 Task: Select a schedule automation every second wednesday of the month at 12:00 PM.
Action: Mouse moved to (413, 456)
Screenshot: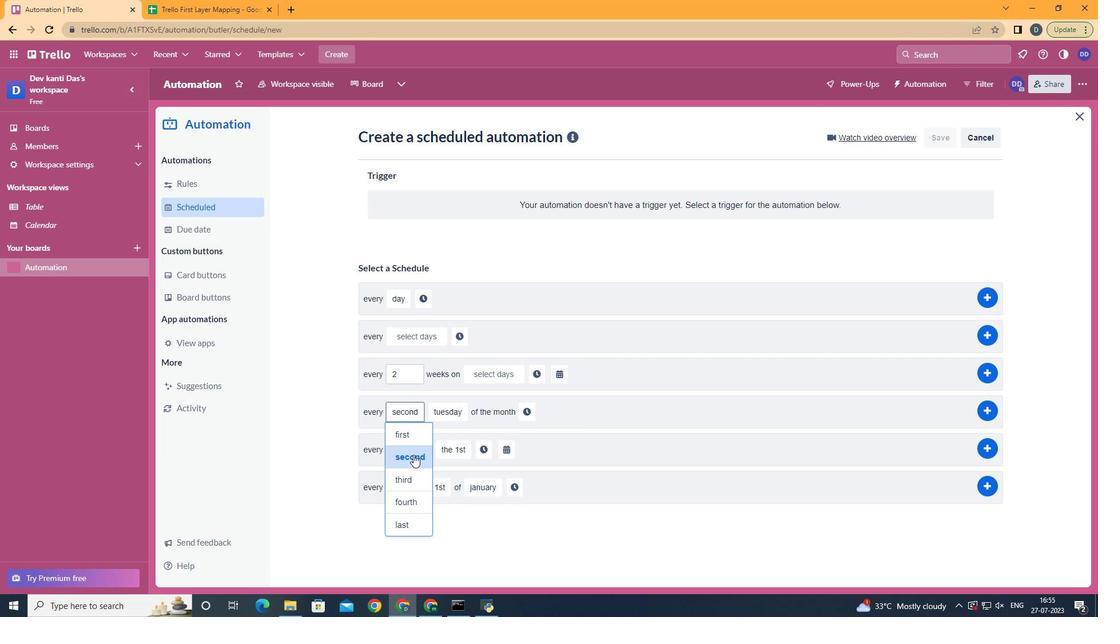 
Action: Mouse pressed left at (413, 456)
Screenshot: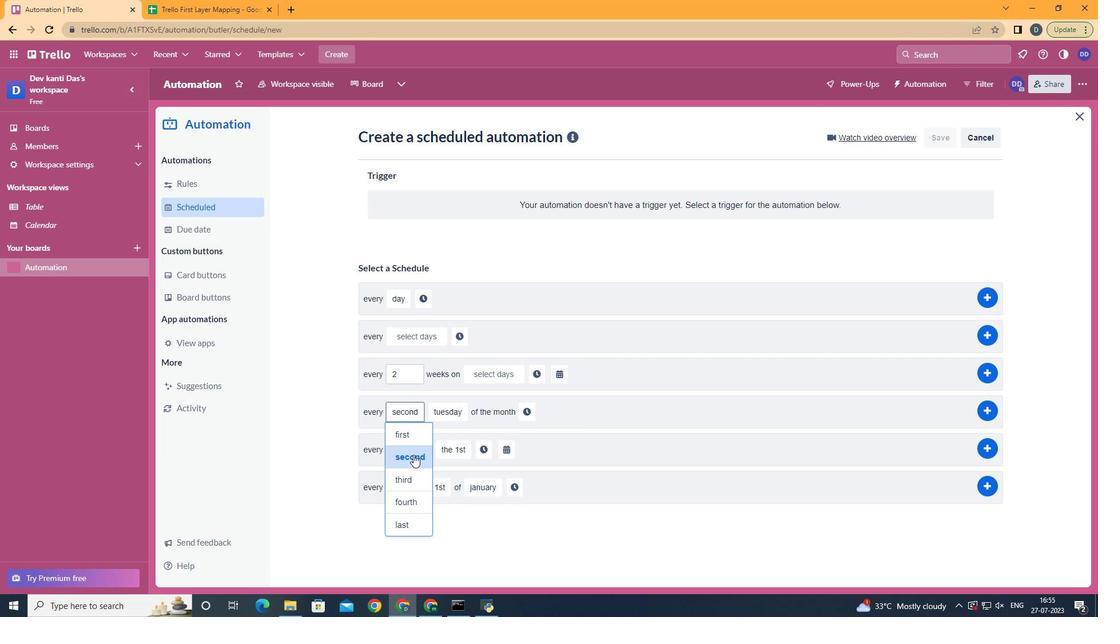 
Action: Mouse moved to (458, 479)
Screenshot: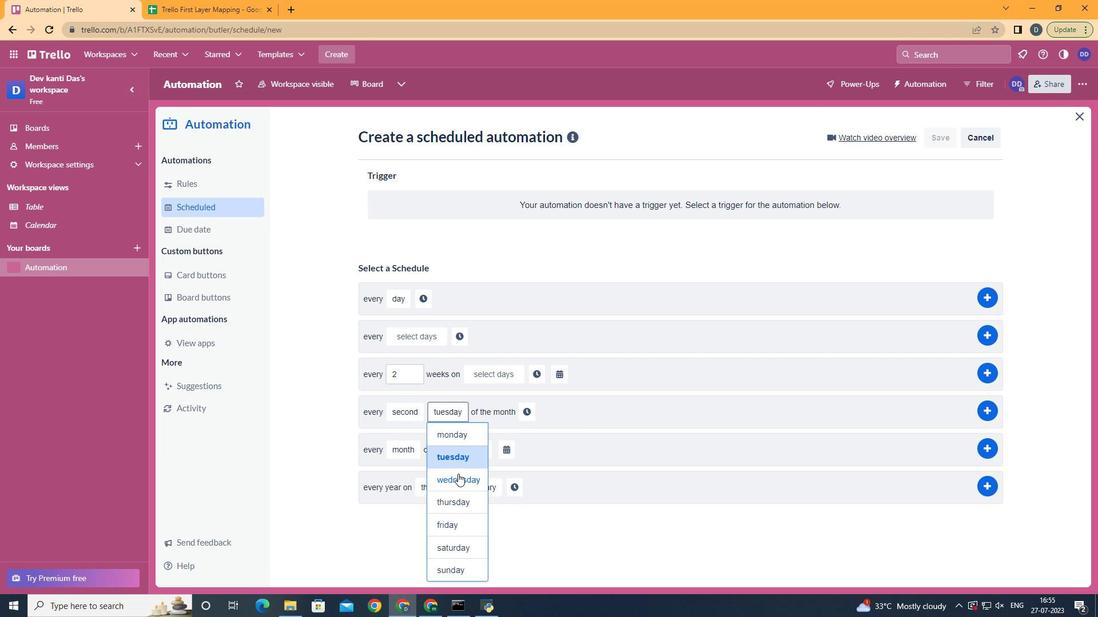 
Action: Mouse pressed left at (458, 479)
Screenshot: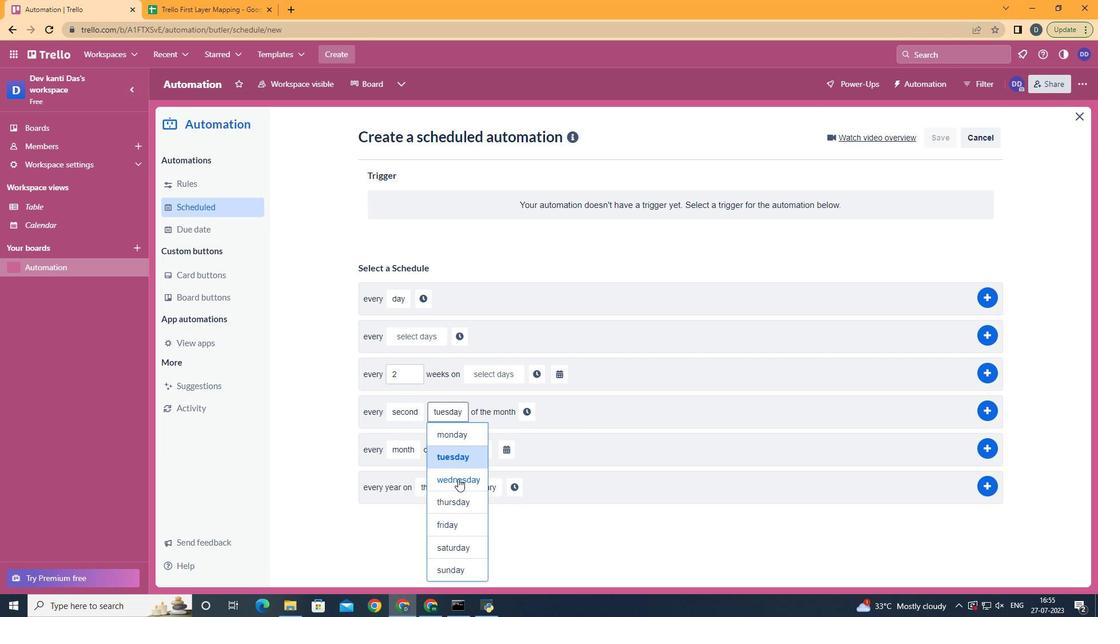 
Action: Mouse moved to (544, 418)
Screenshot: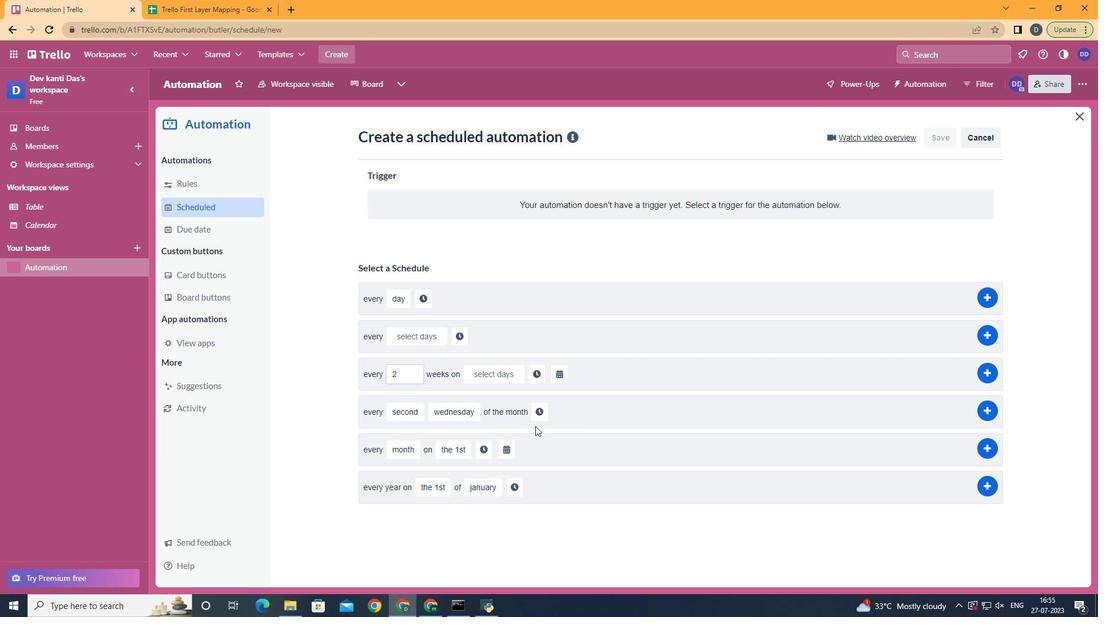 
Action: Mouse pressed left at (544, 418)
Screenshot: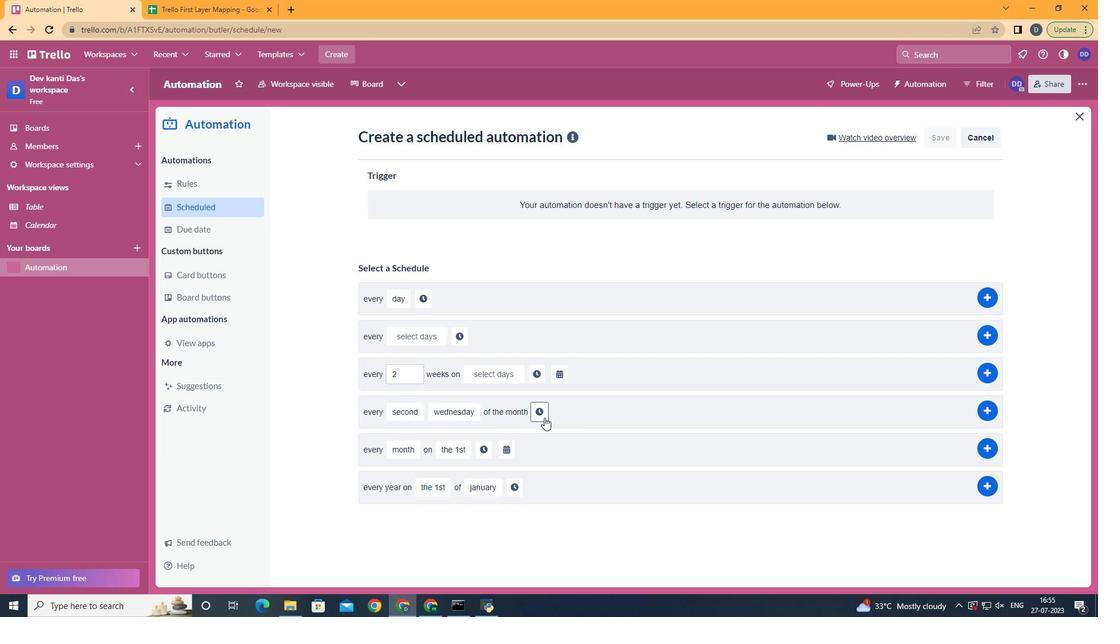 
Action: Mouse moved to (576, 422)
Screenshot: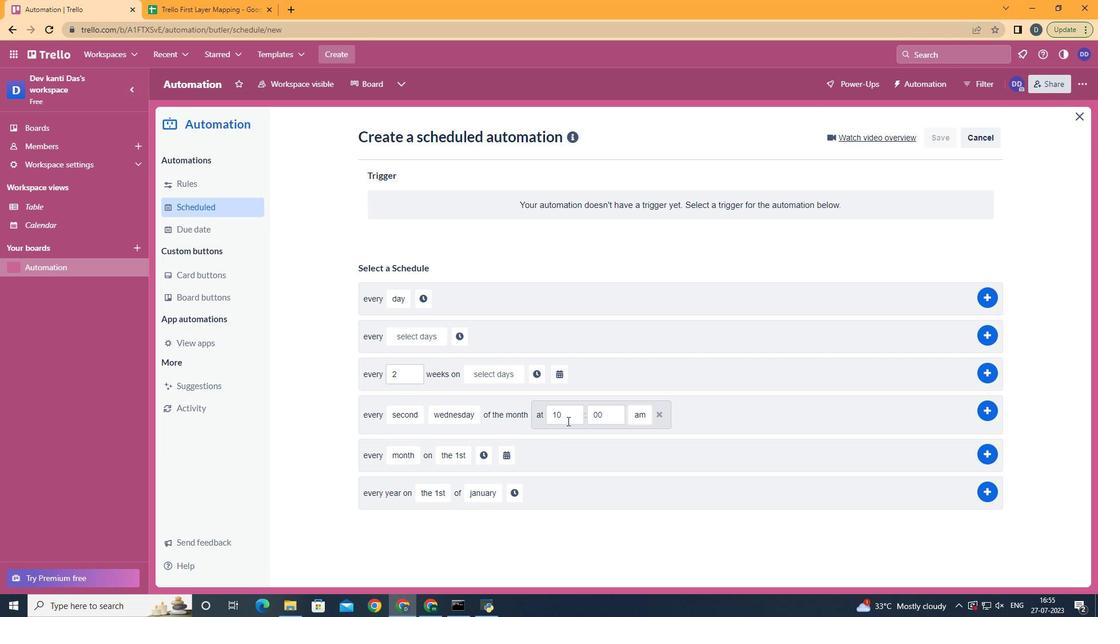 
Action: Mouse pressed left at (576, 422)
Screenshot: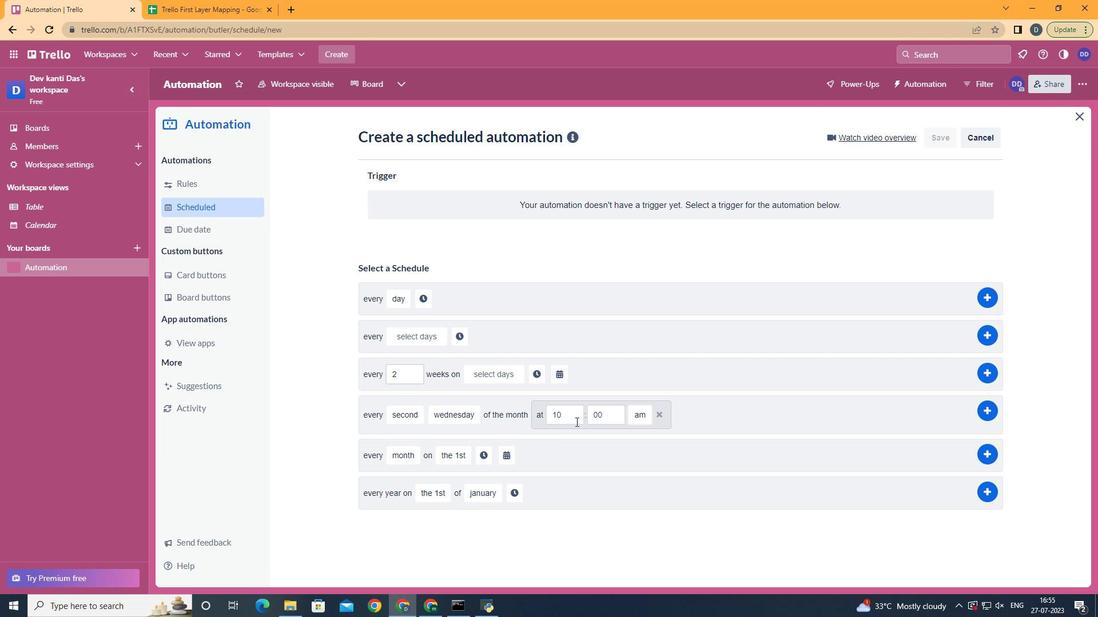 
Action: Mouse moved to (576, 422)
Screenshot: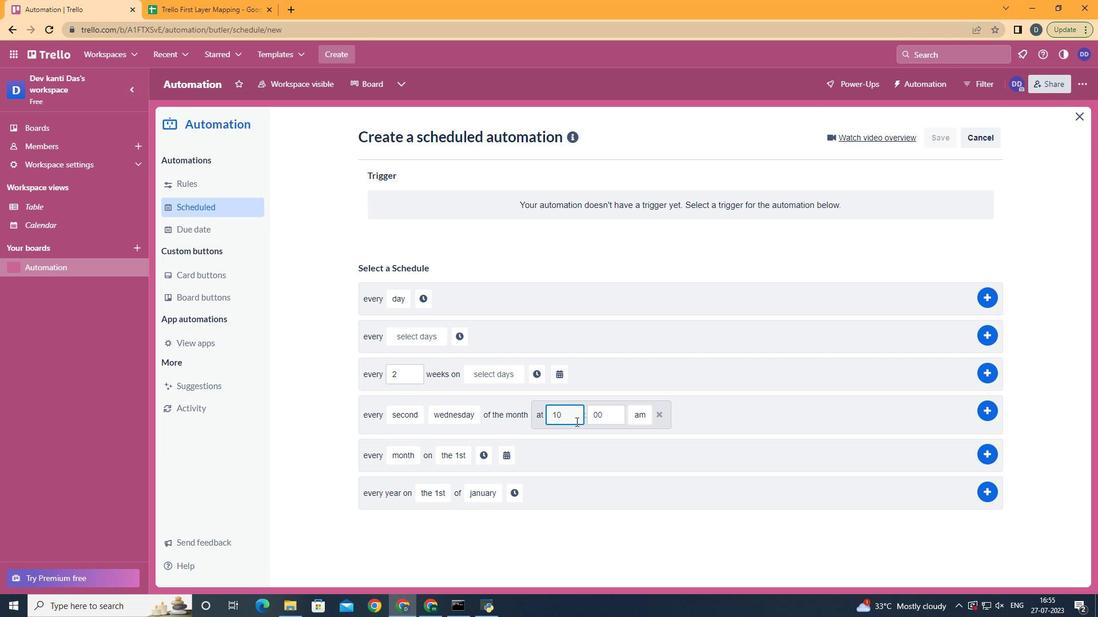 
Action: Key pressed <Key.backspace>2
Screenshot: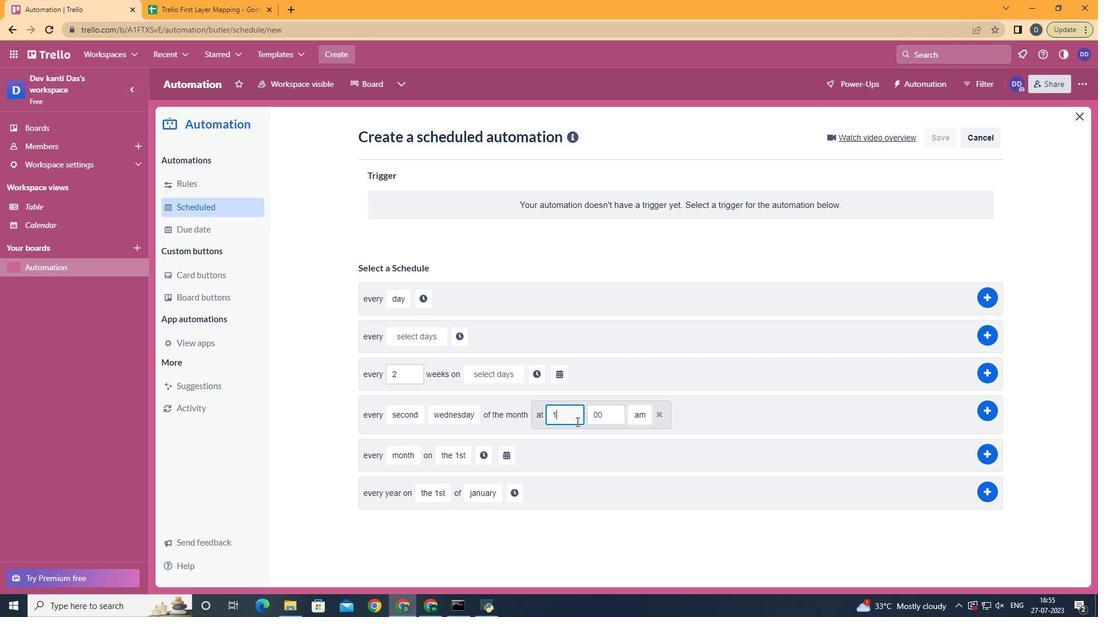 
Action: Mouse moved to (649, 462)
Screenshot: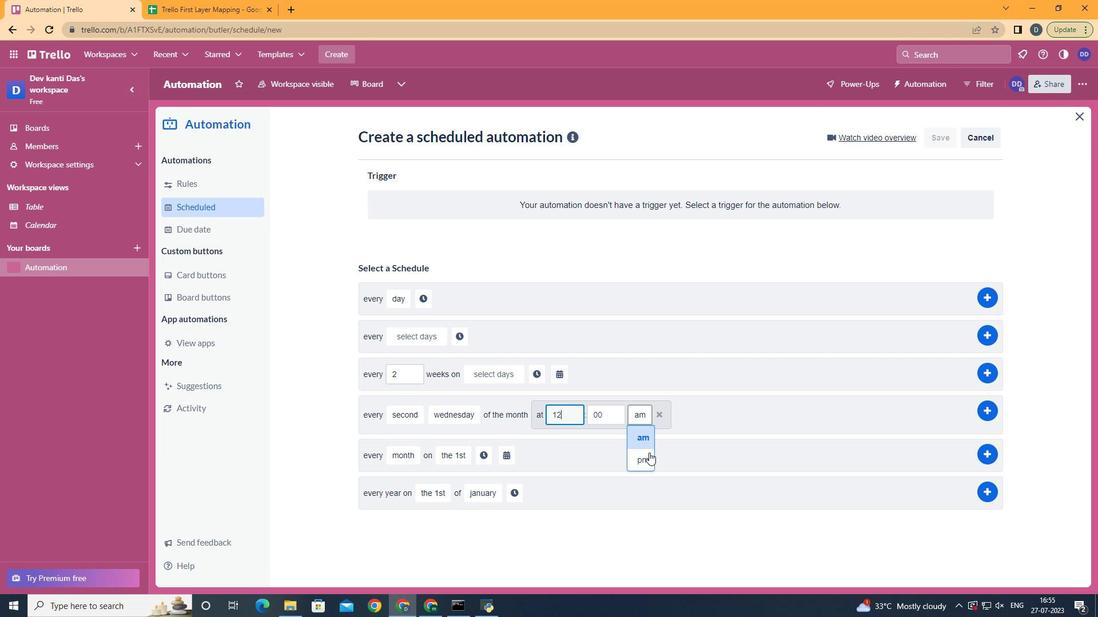 
Action: Mouse pressed left at (649, 462)
Screenshot: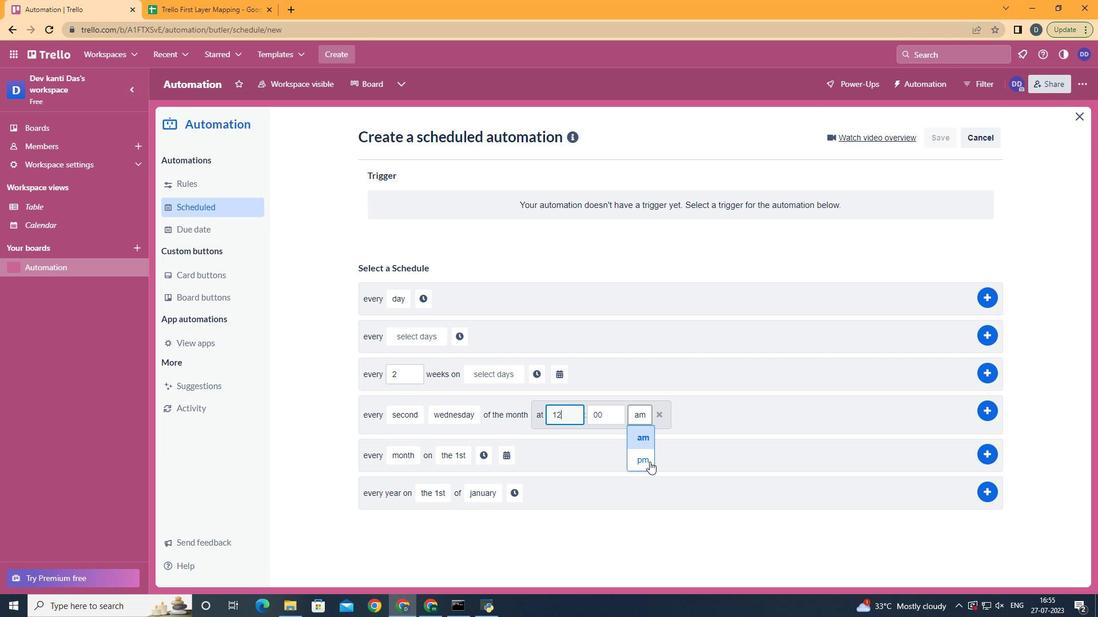 
Action: Mouse moved to (648, 459)
Screenshot: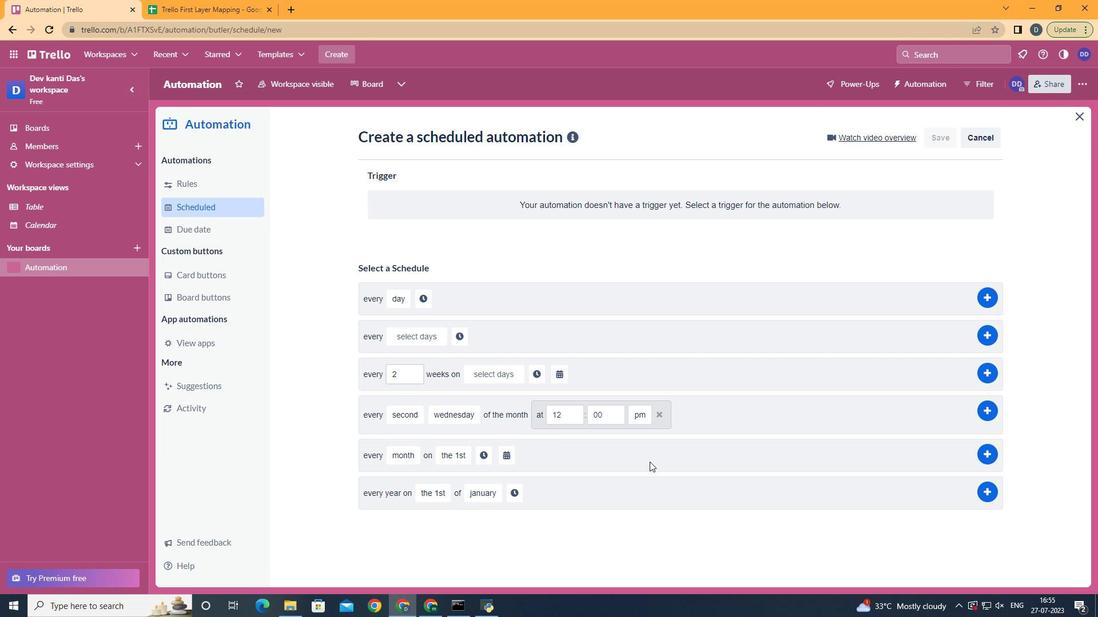 
